 Task: Check deleted repositories.
Action: Mouse moved to (1039, 83)
Screenshot: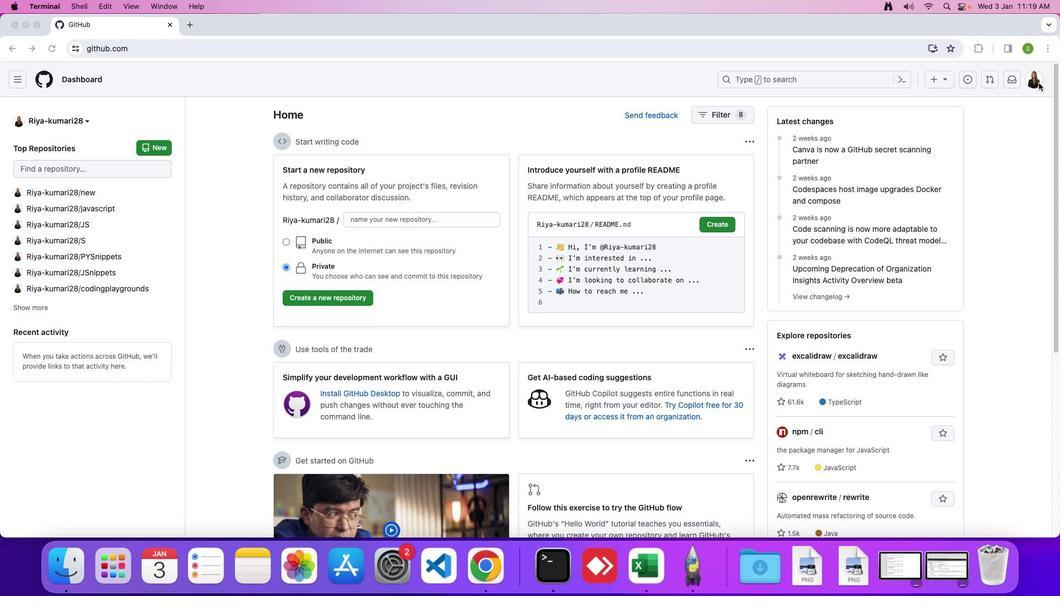 
Action: Mouse pressed left at (1039, 83)
Screenshot: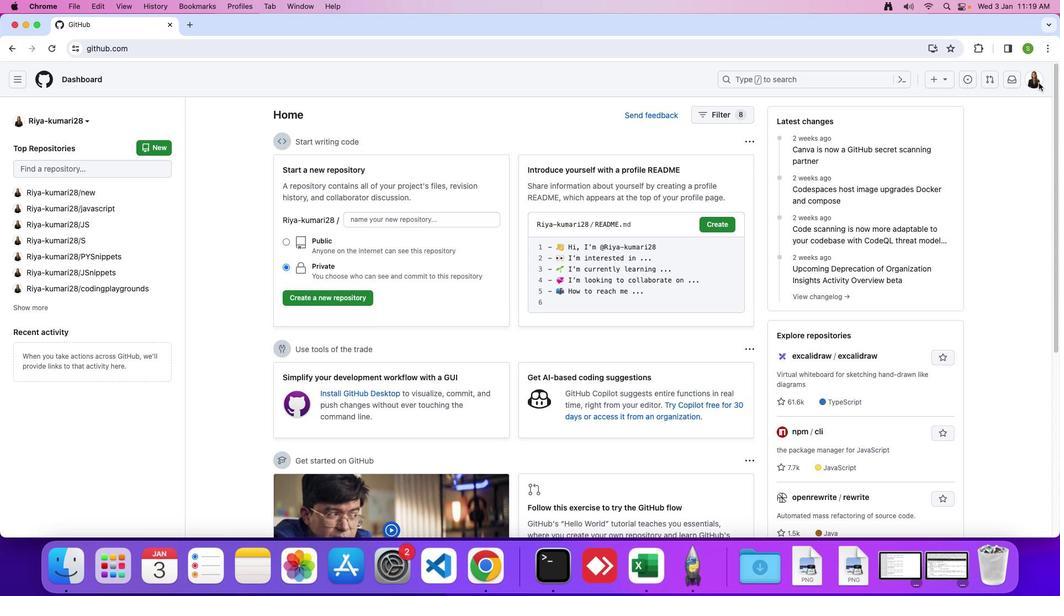
Action: Mouse moved to (1032, 76)
Screenshot: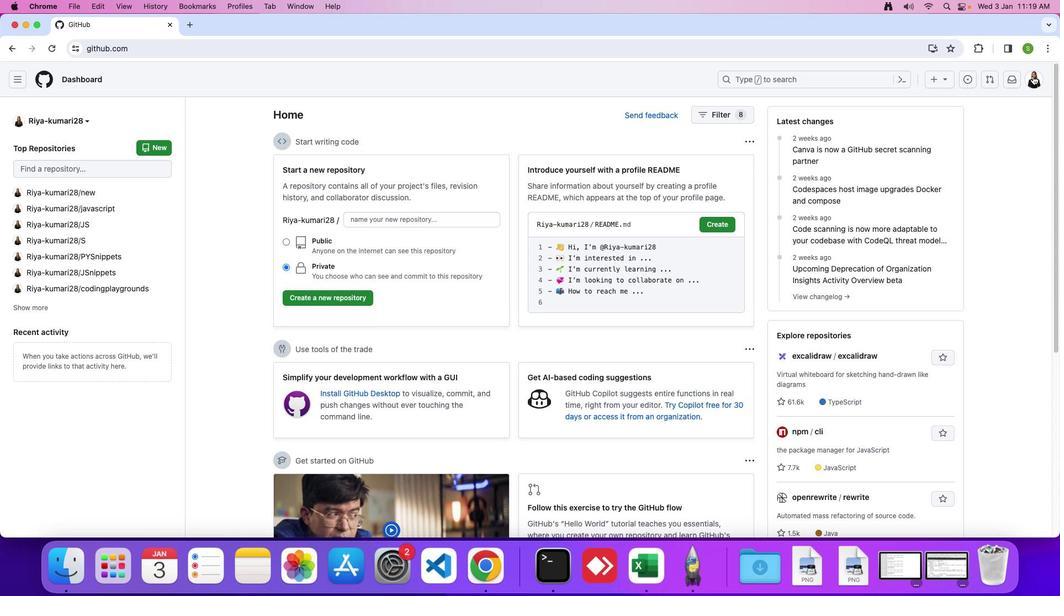 
Action: Mouse pressed left at (1032, 76)
Screenshot: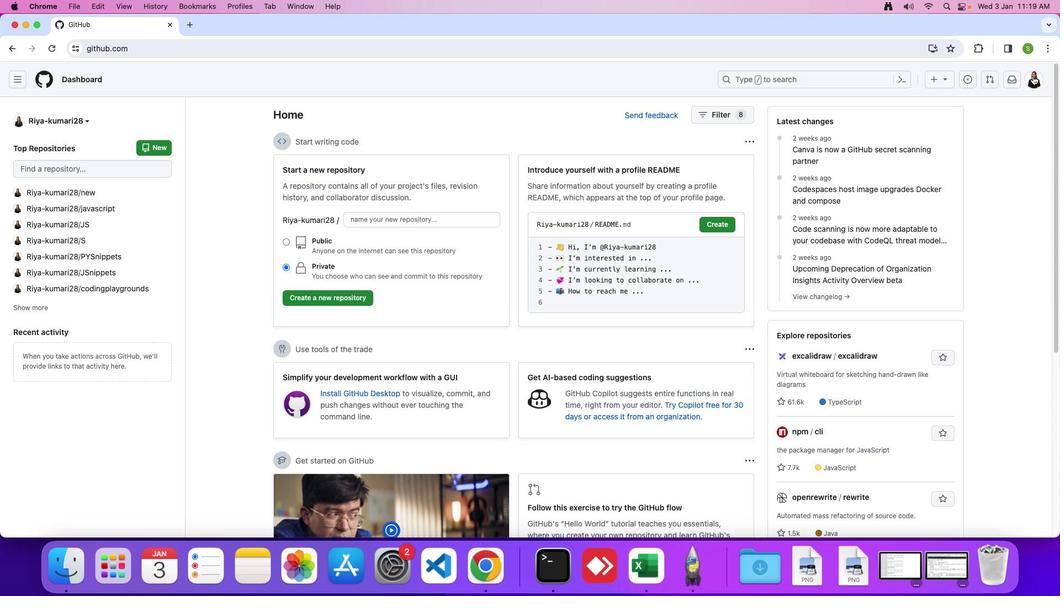 
Action: Mouse moved to (949, 385)
Screenshot: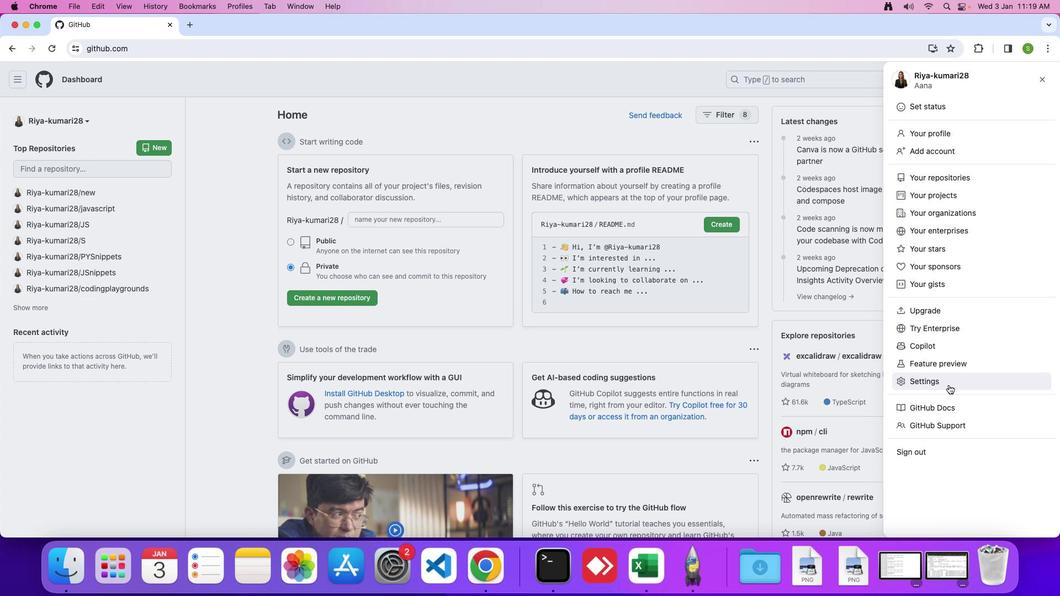 
Action: Mouse pressed left at (949, 385)
Screenshot: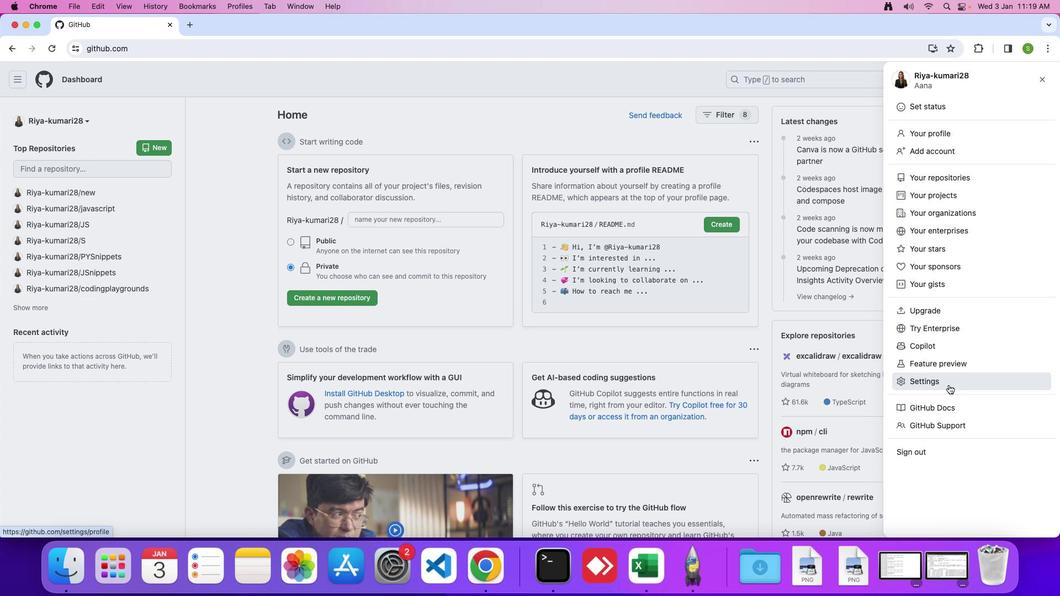 
Action: Mouse moved to (228, 445)
Screenshot: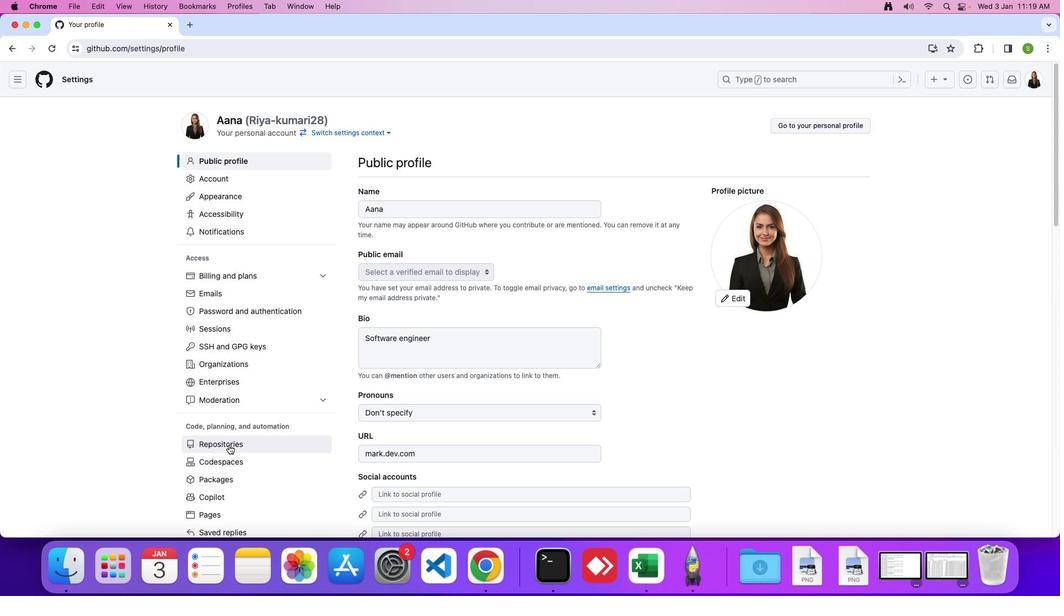 
Action: Mouse pressed left at (228, 445)
Screenshot: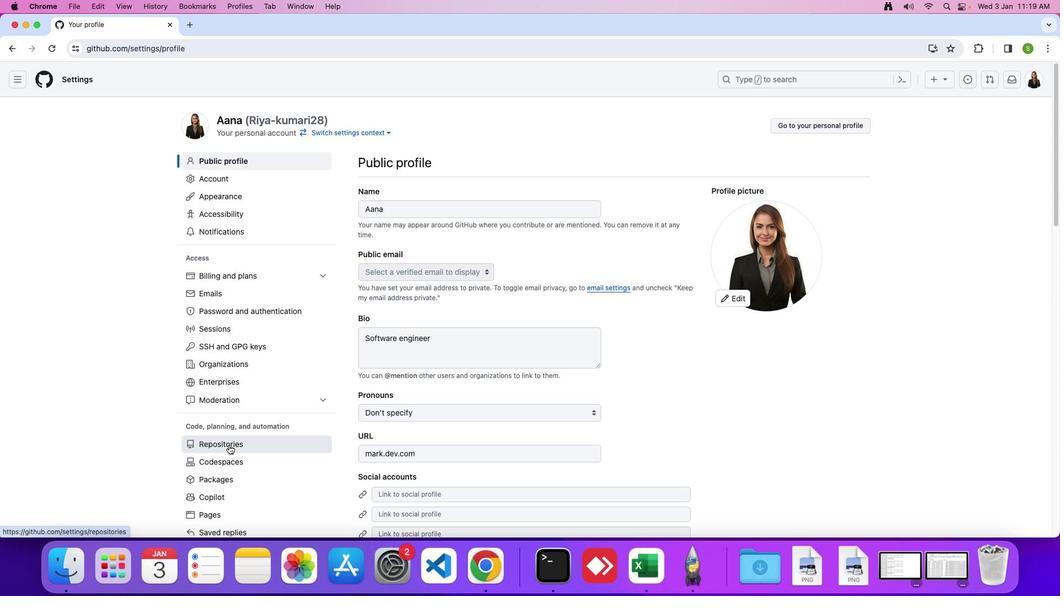 
Action: Mouse moved to (487, 303)
Screenshot: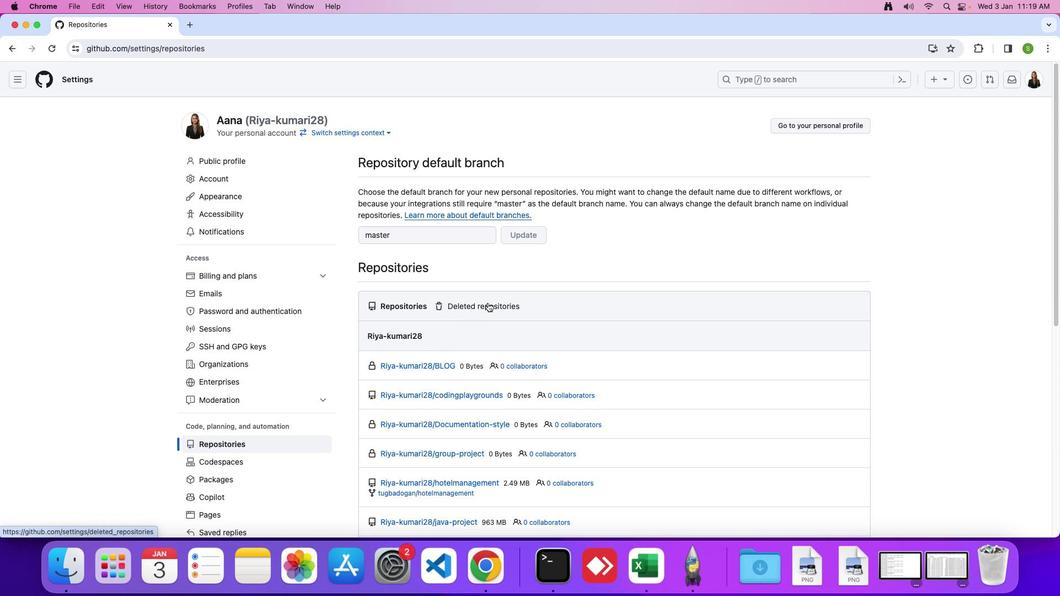 
Action: Mouse pressed left at (487, 303)
Screenshot: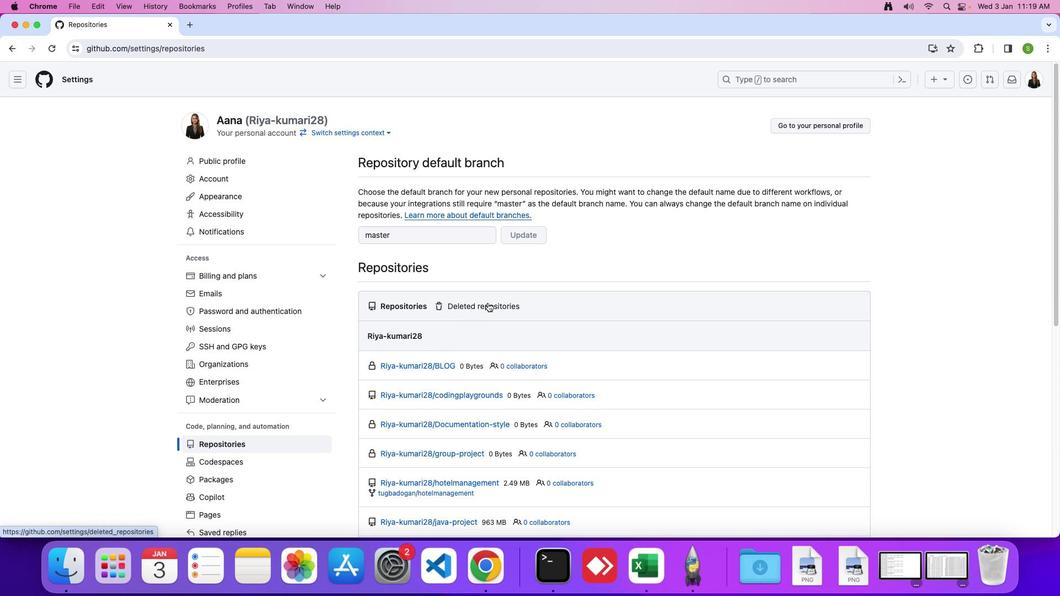 
